 Task: Log work in the project TractLine for the issue 'Create a feature for users to track and manage their reading lists' spent time as '1w 6d 10h 57m' and remaining time as '2w 3d 1h 24m' and clone the issue. Now add the issue to the epic 'Cloud disaster recovery'.
Action: Mouse moved to (823, 363)
Screenshot: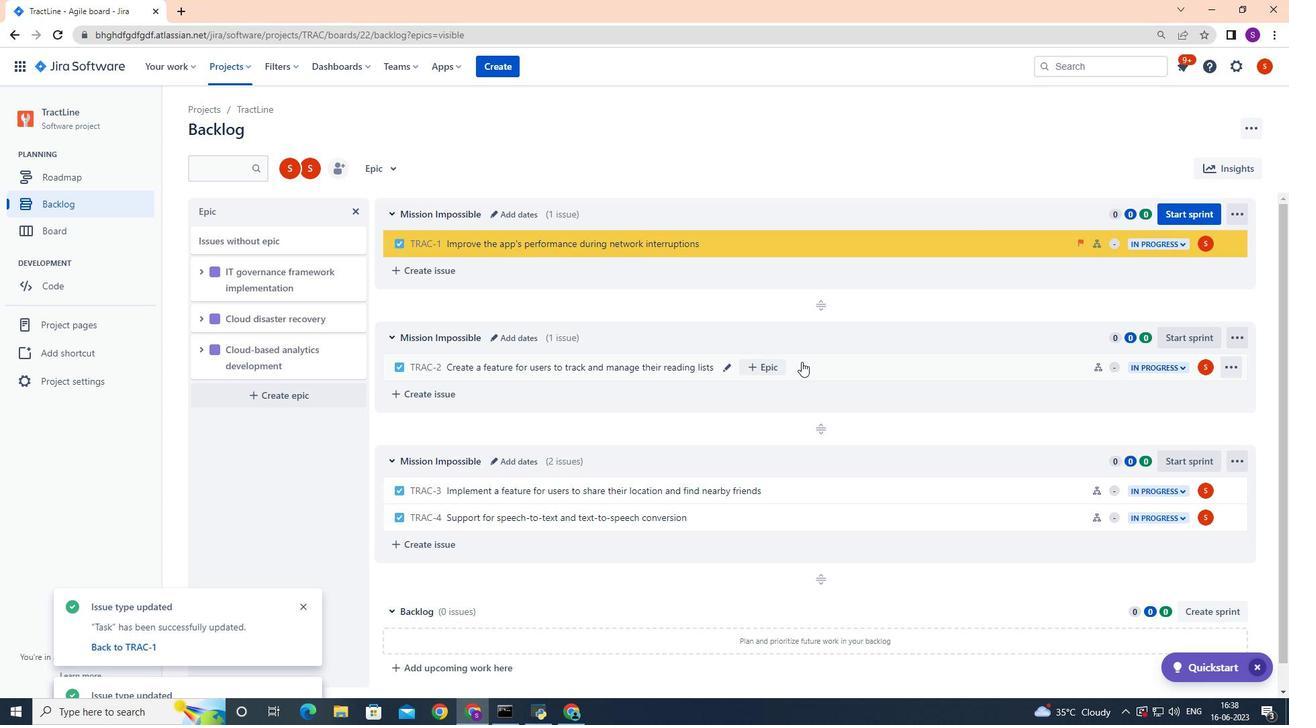 
Action: Mouse pressed left at (823, 363)
Screenshot: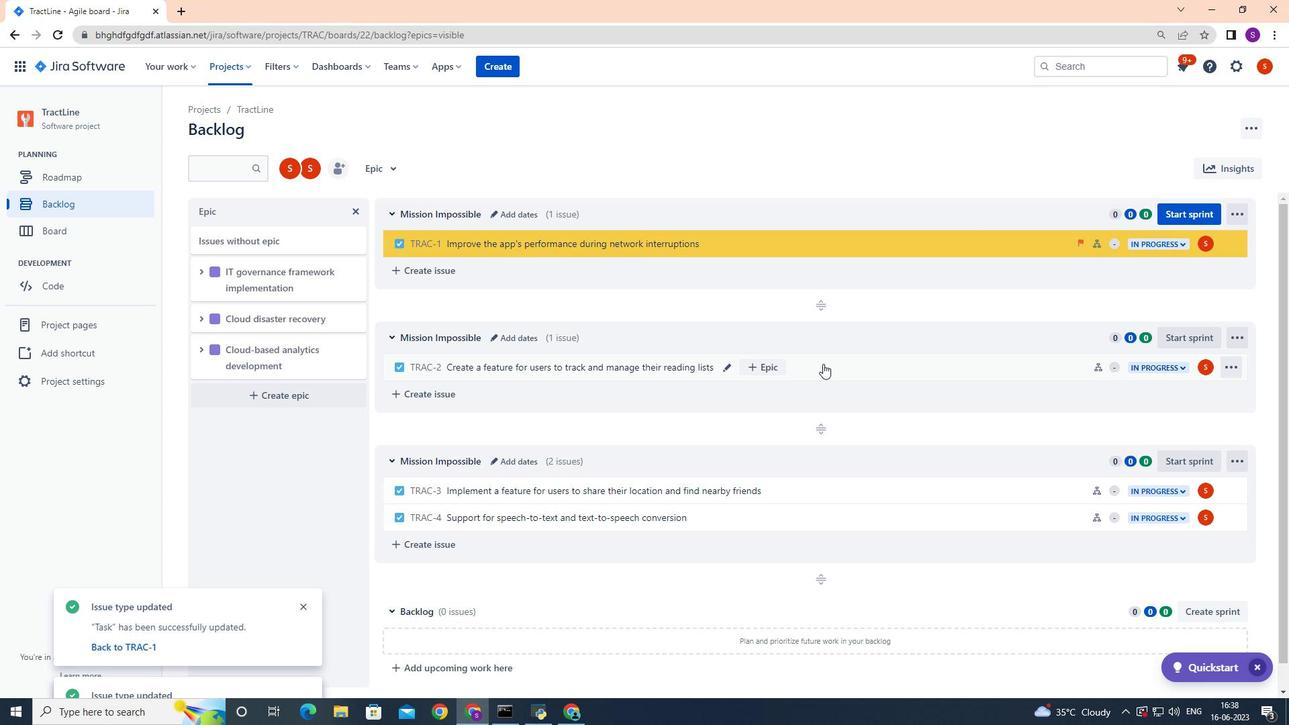 
Action: Mouse moved to (1233, 210)
Screenshot: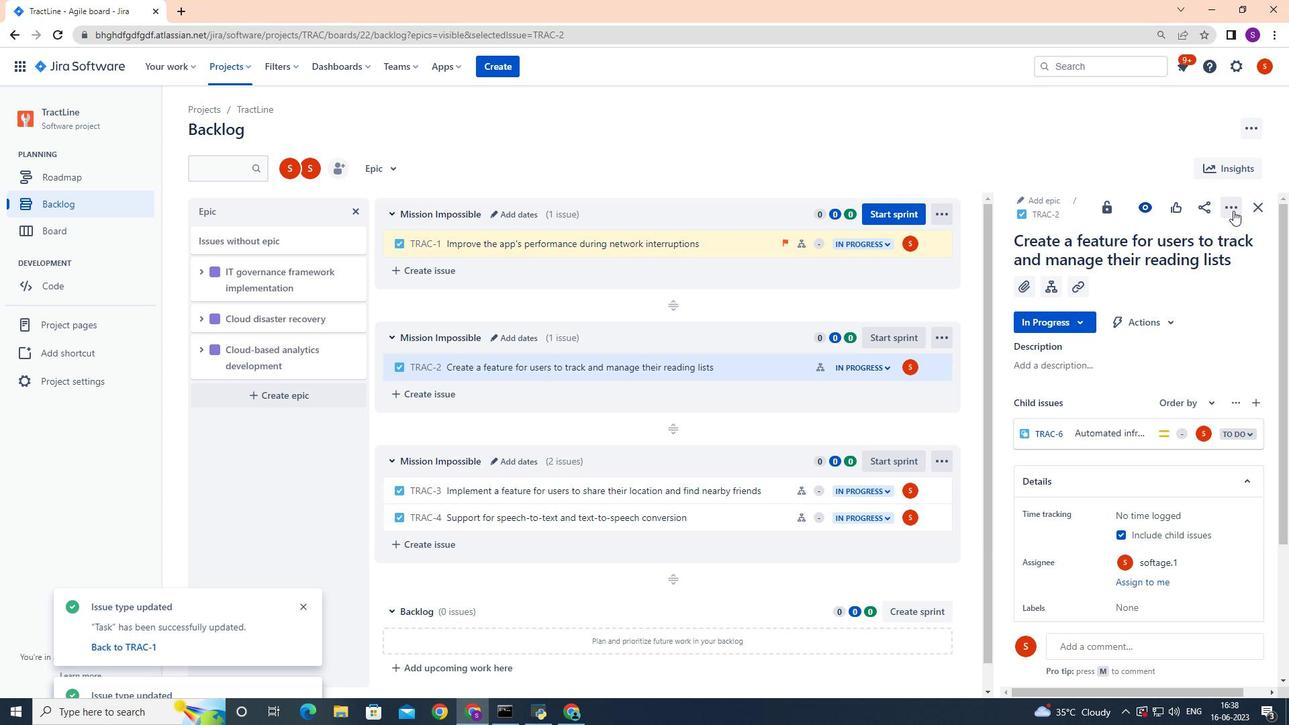 
Action: Mouse pressed left at (1233, 210)
Screenshot: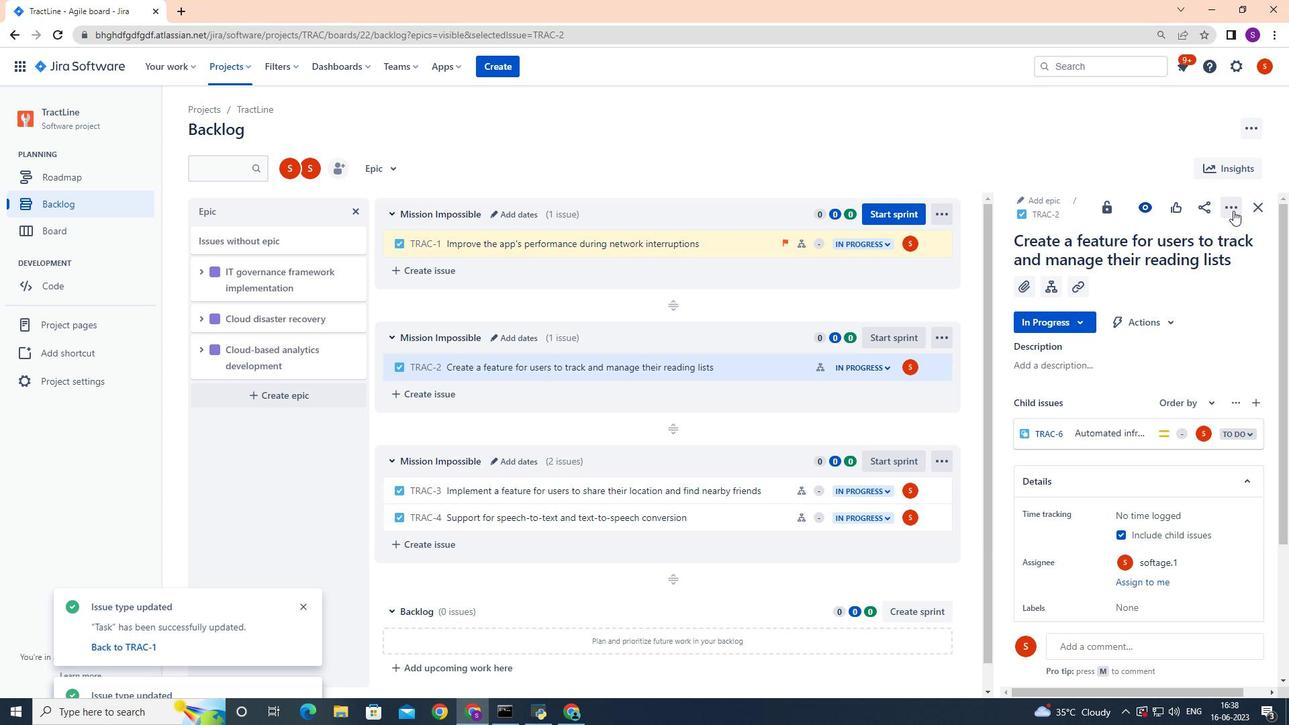 
Action: Mouse moved to (1208, 241)
Screenshot: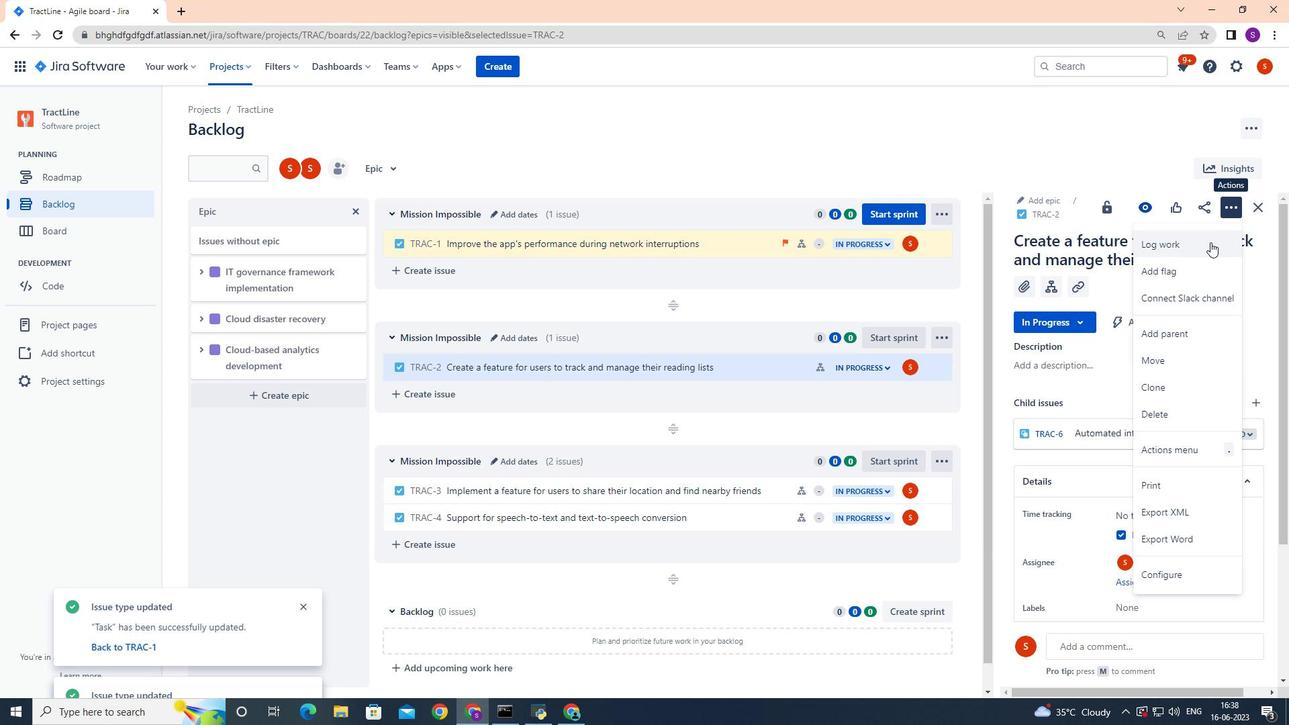 
Action: Mouse pressed left at (1208, 241)
Screenshot: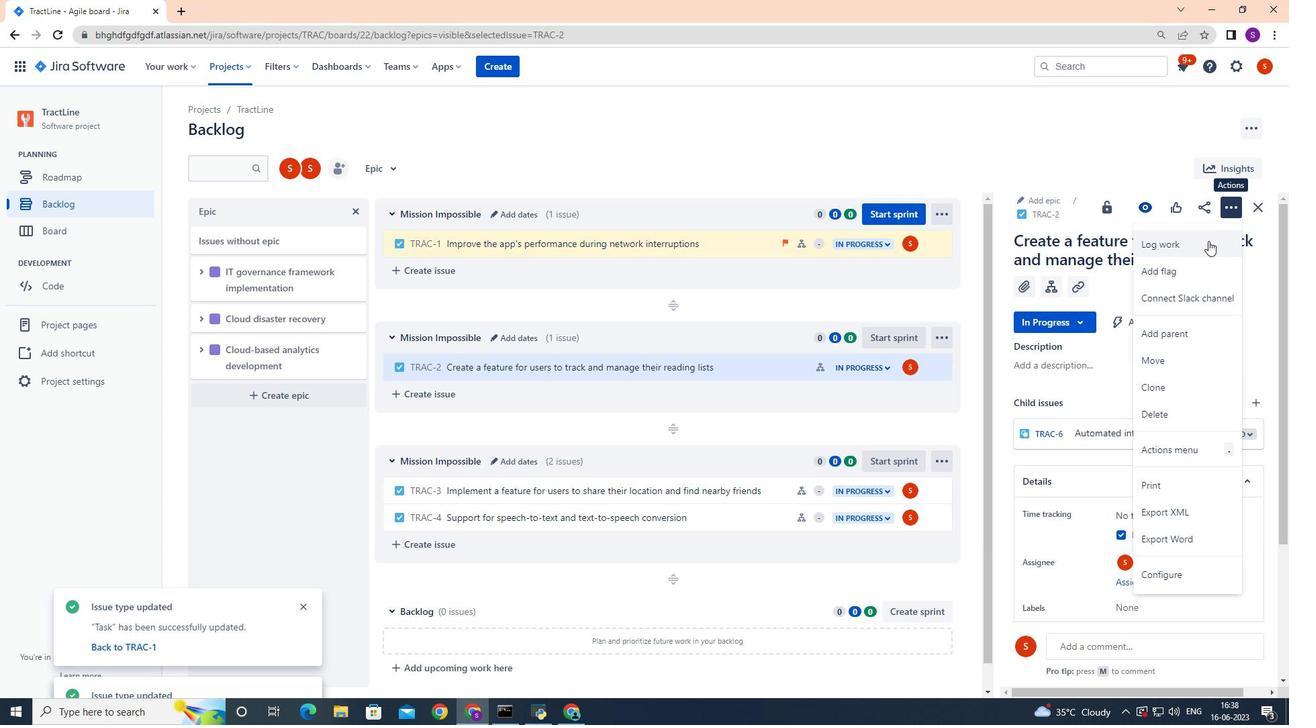 
Action: Mouse moved to (1208, 241)
Screenshot: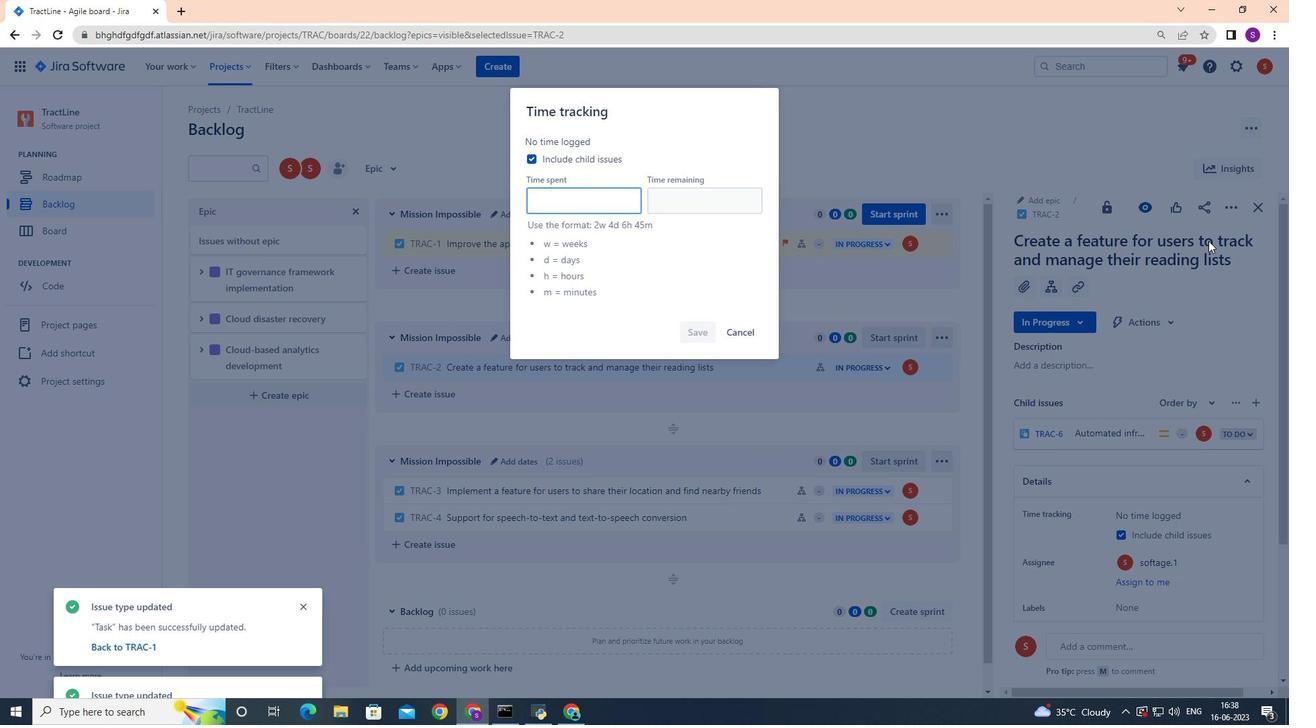 
Action: Key pressed 1w<Key.space>6d<Key.space>10h<Key.space>57m
Screenshot: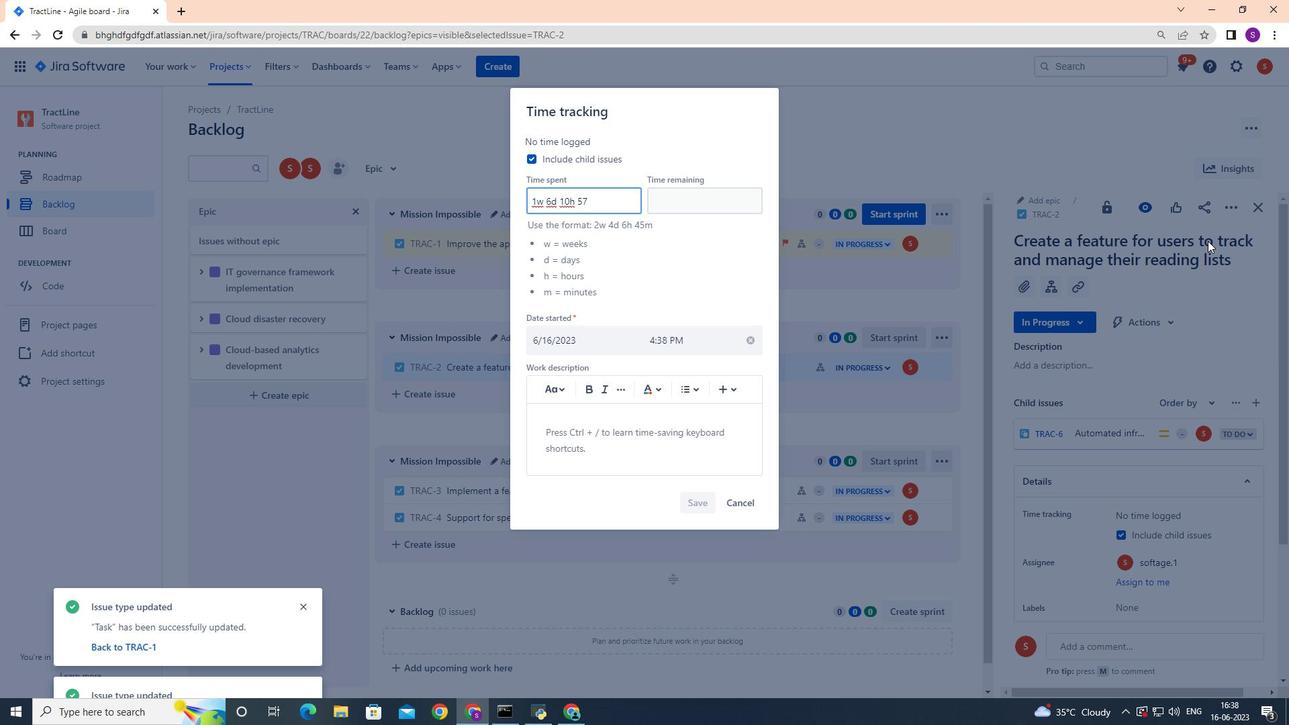 
Action: Mouse moved to (654, 200)
Screenshot: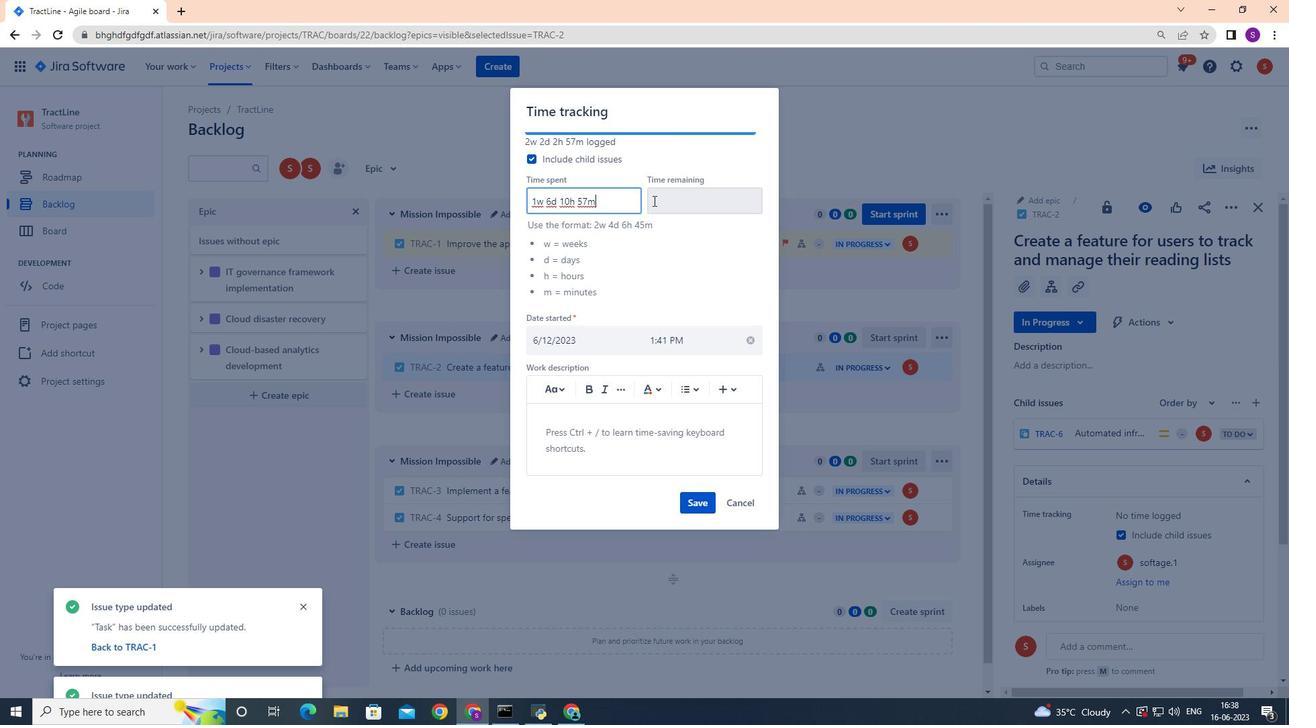 
Action: Mouse pressed left at (654, 200)
Screenshot: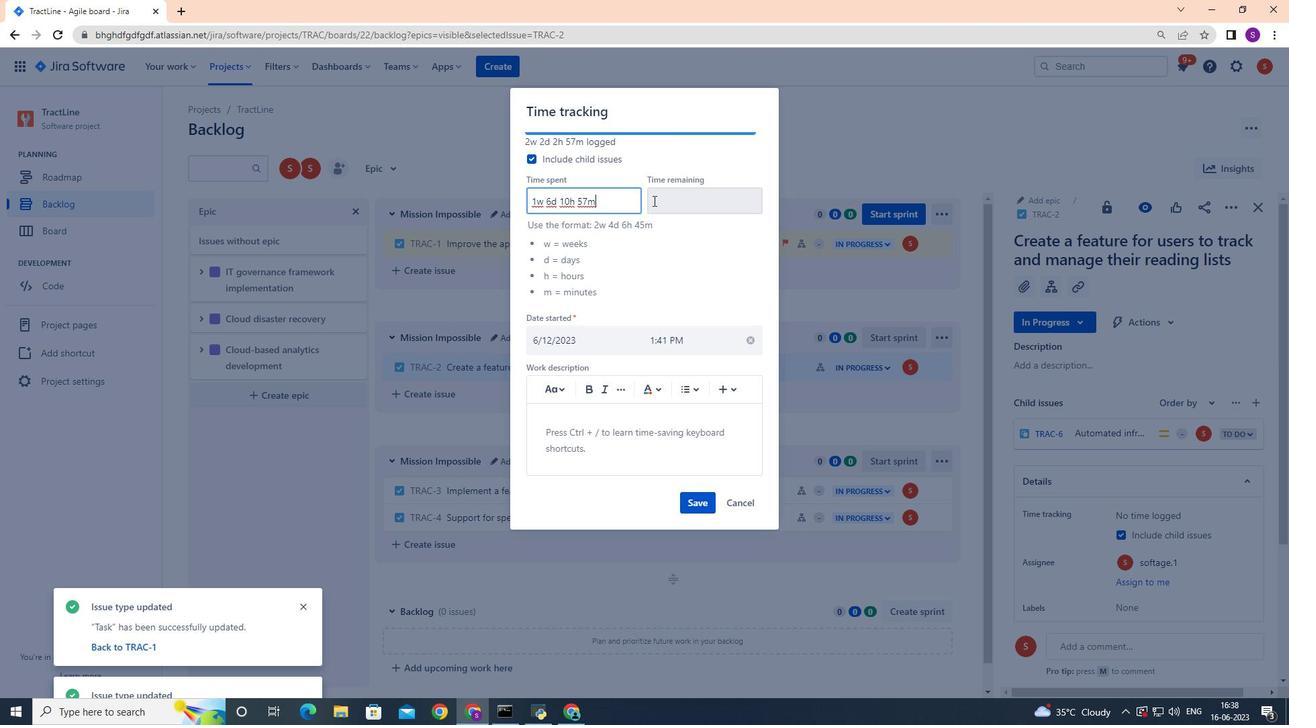 
Action: Mouse moved to (654, 200)
Screenshot: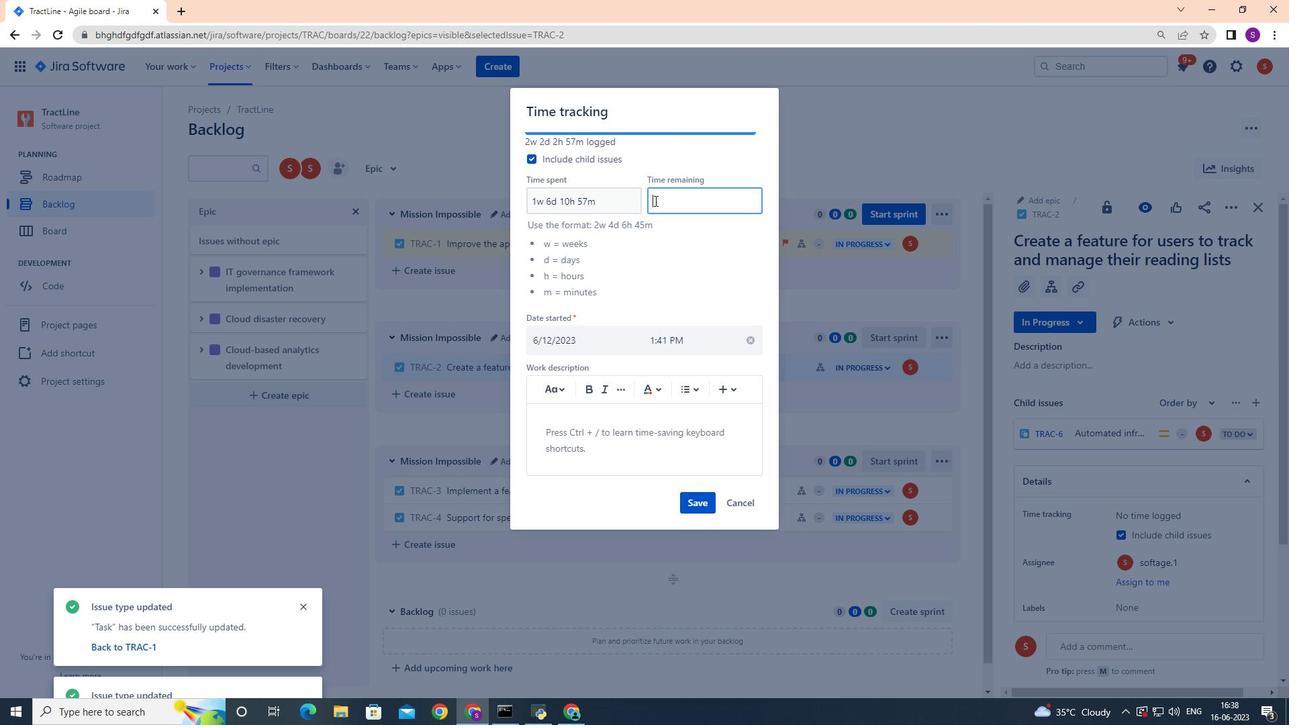 
Action: Key pressed 2w<Key.space>3d<Key.space>1h<Key.space>24m
Screenshot: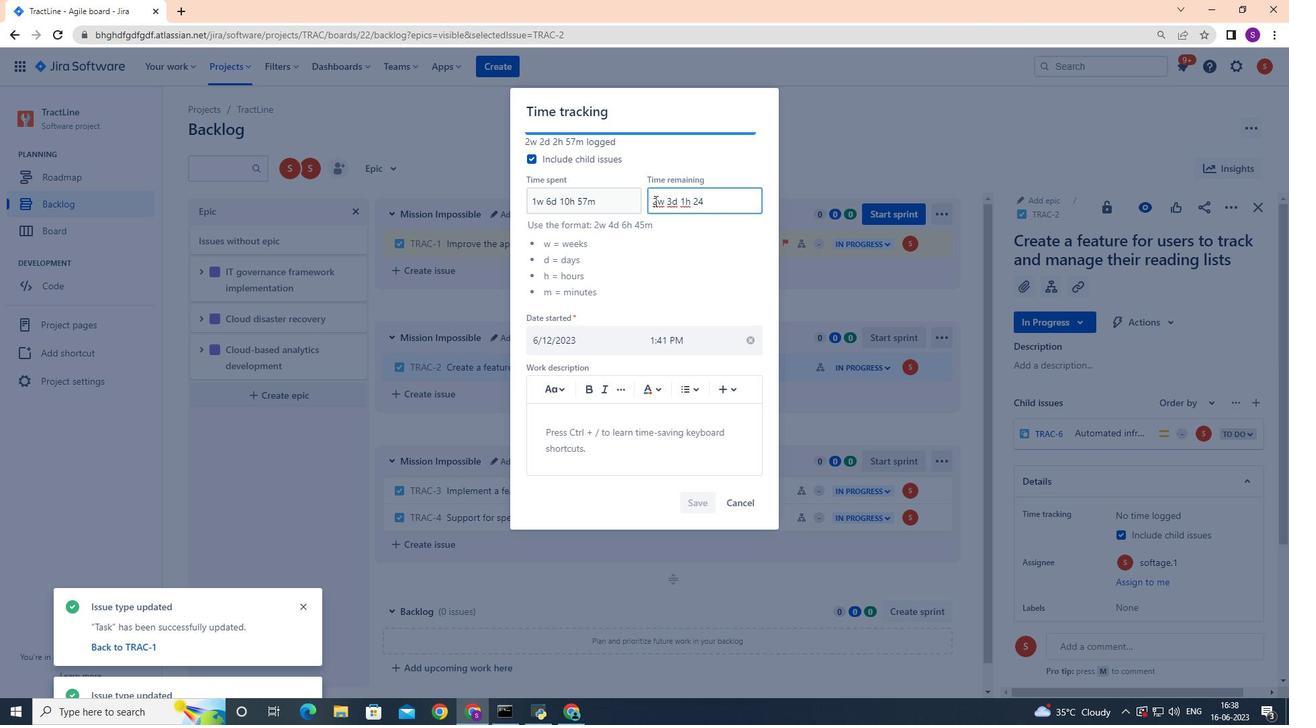 
Action: Mouse moved to (691, 504)
Screenshot: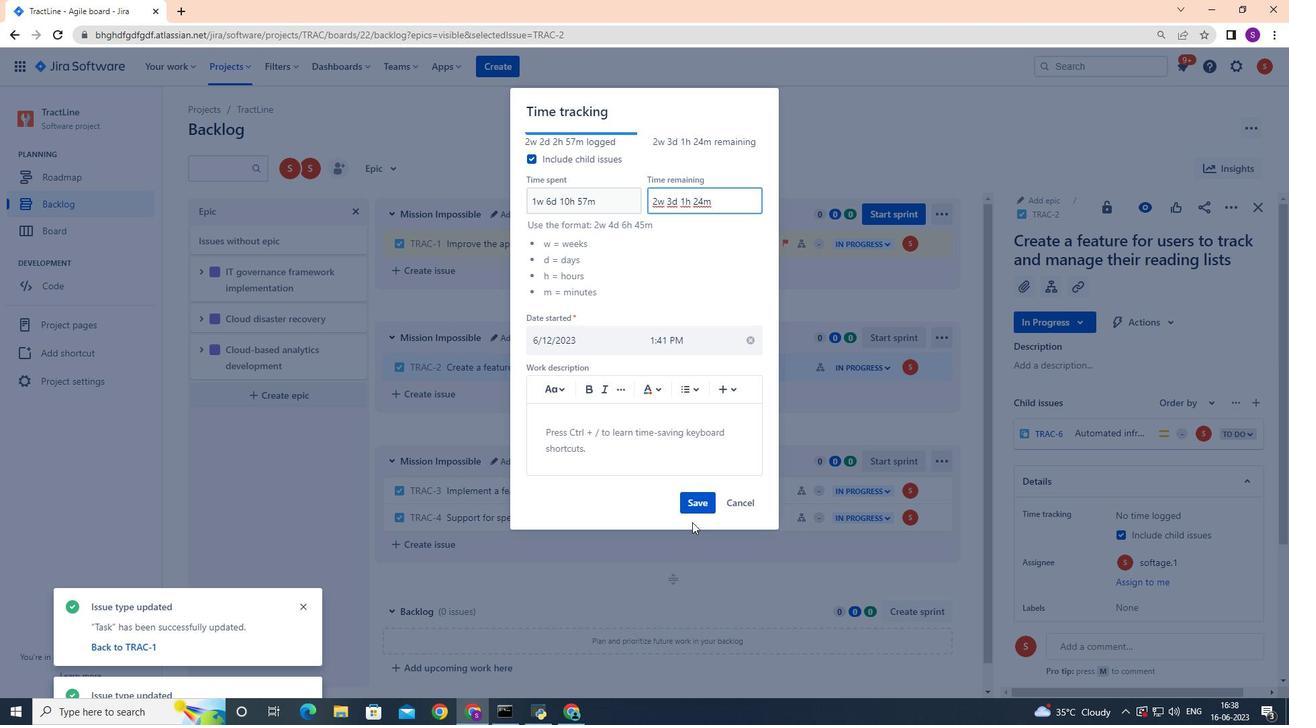 
Action: Mouse pressed left at (691, 504)
Screenshot: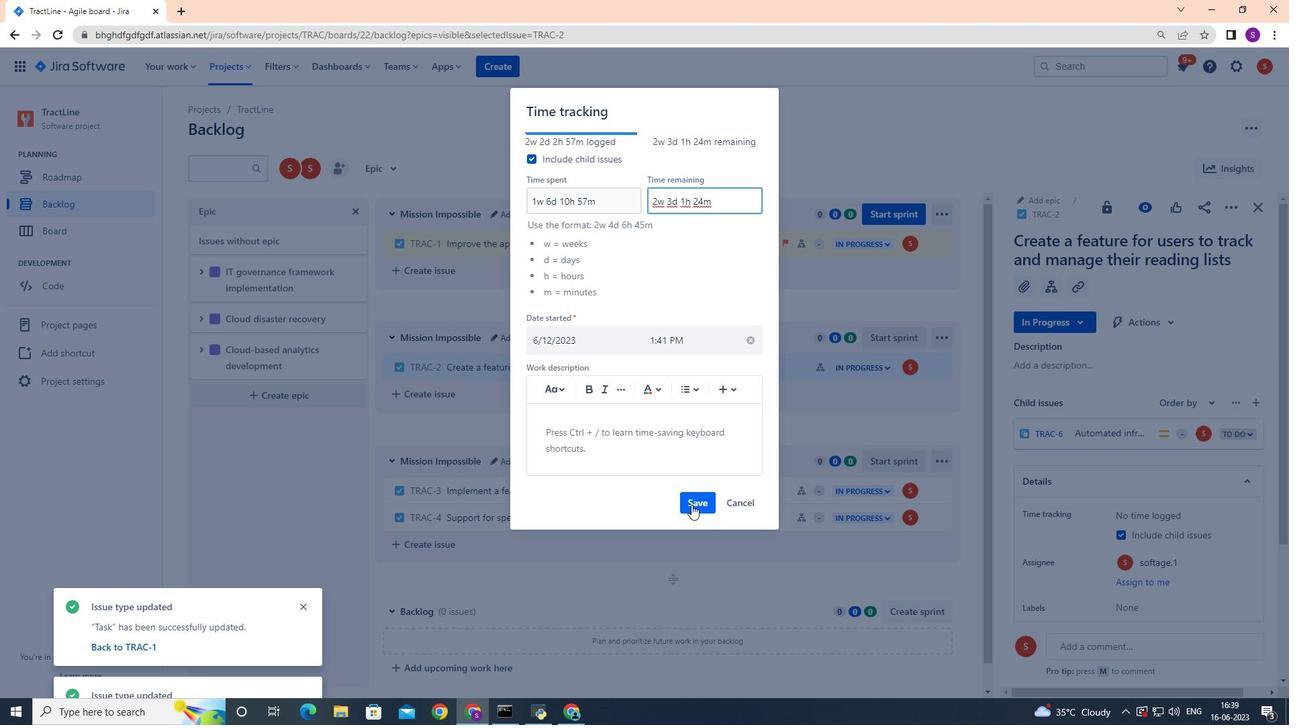 
Action: Mouse moved to (1228, 203)
Screenshot: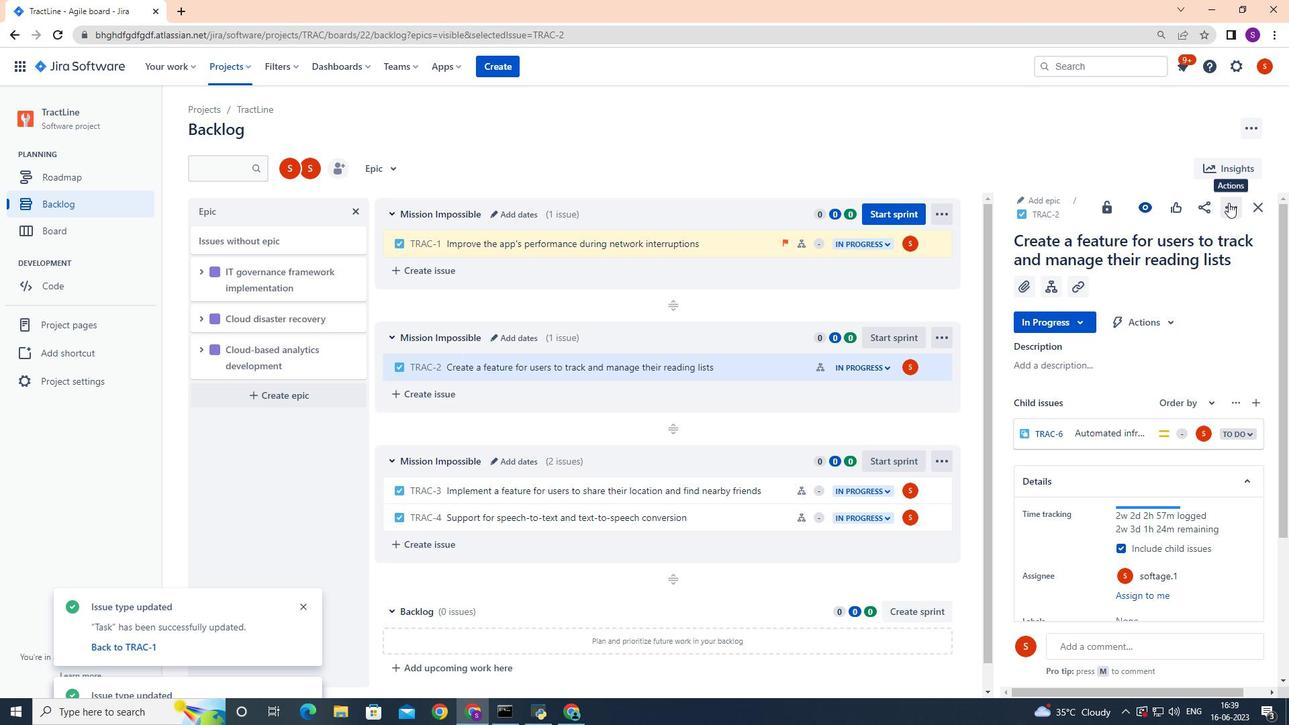 
Action: Mouse pressed left at (1228, 203)
Screenshot: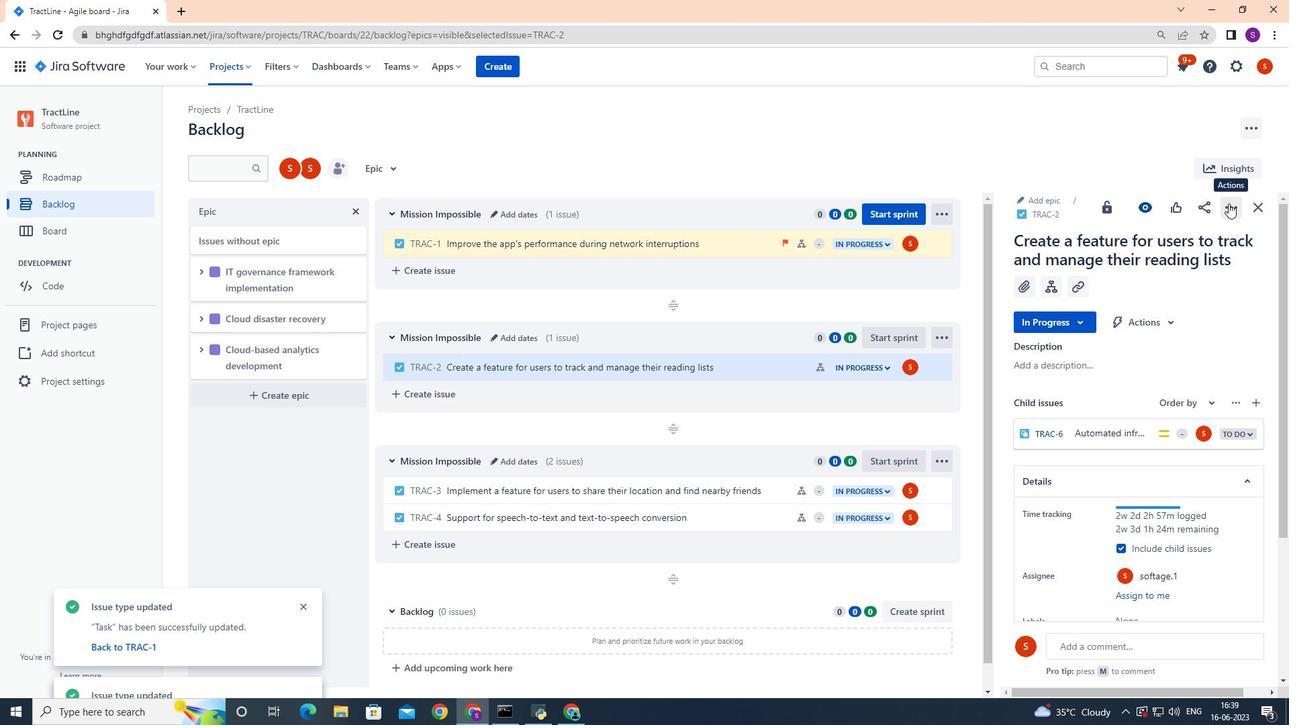 
Action: Mouse pressed left at (1228, 203)
Screenshot: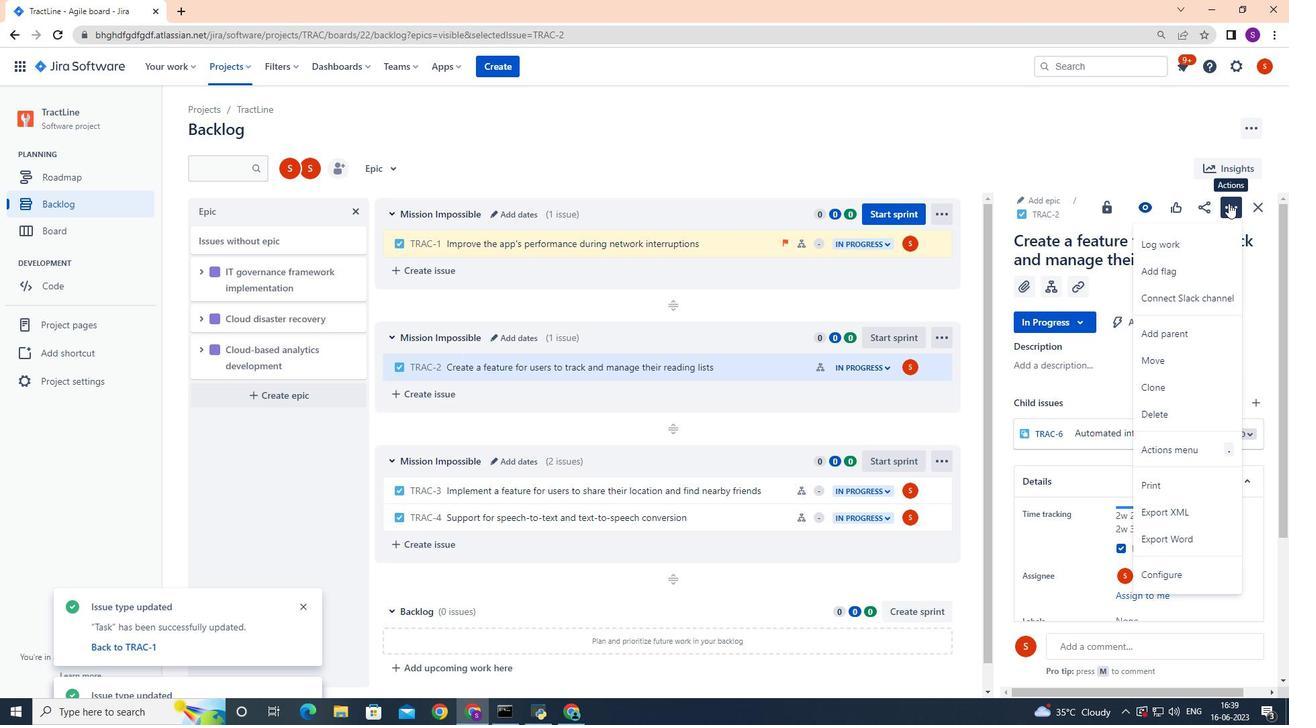 
Action: Mouse moved to (301, 315)
Screenshot: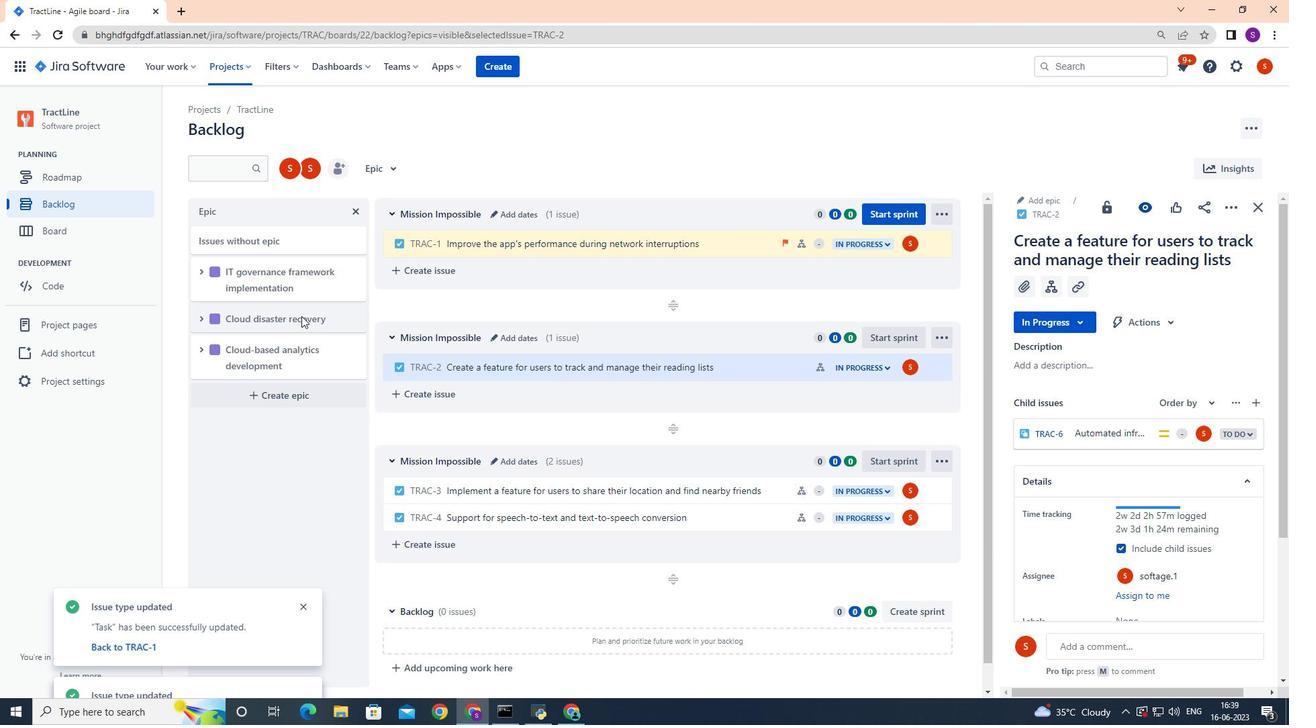 
Action: Mouse pressed left at (301, 315)
Screenshot: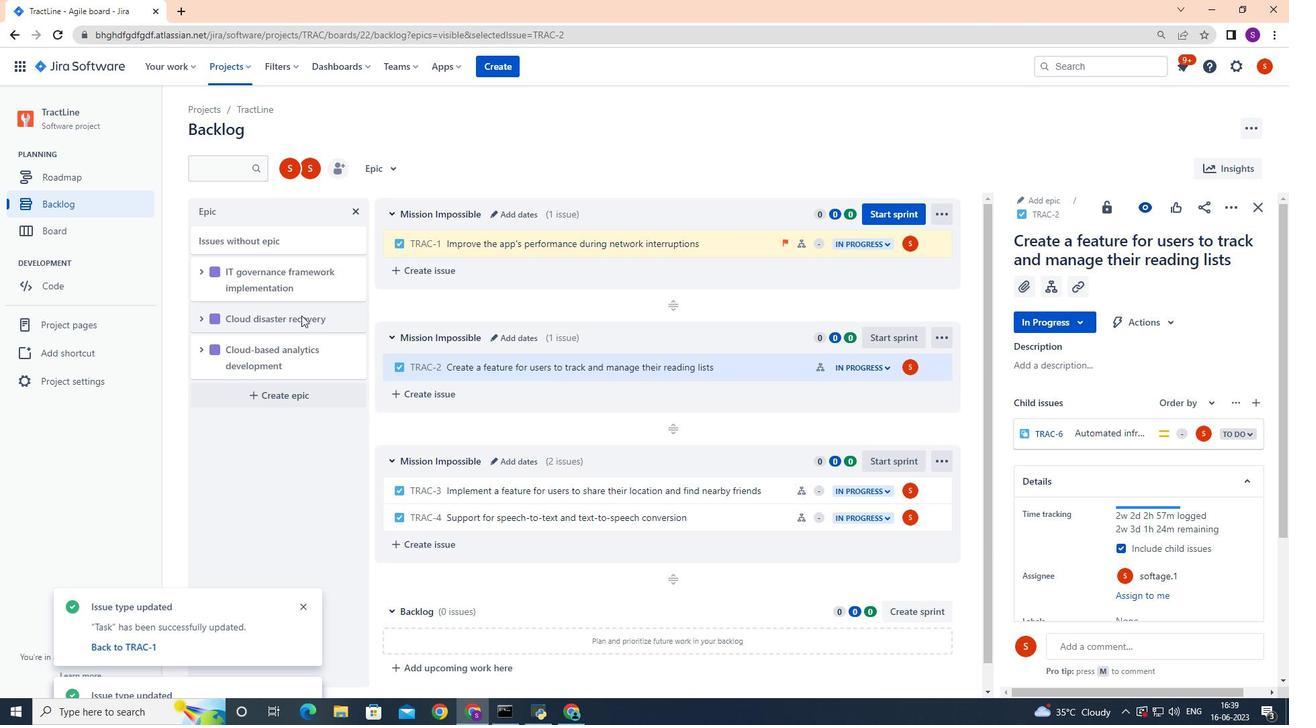 
Action: Mouse moved to (301, 314)
Screenshot: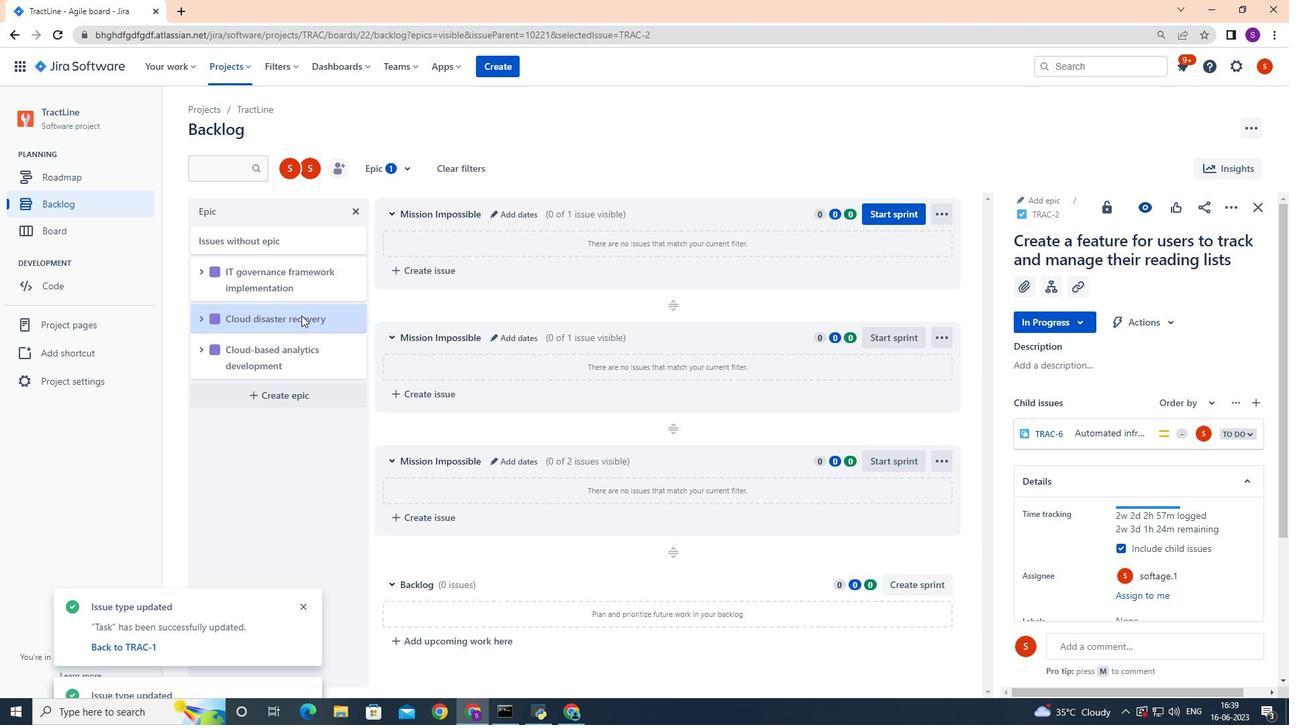 
